 Task: Copy the selected folder to the 'Junk Email' folder.
Action: Mouse moved to (185, 27)
Screenshot: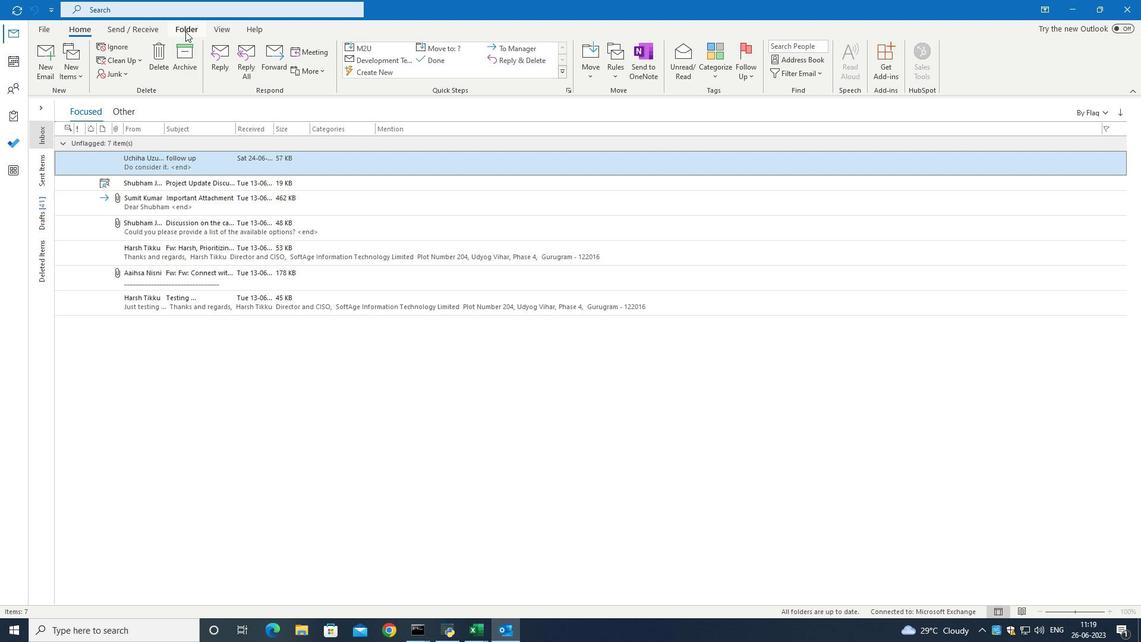 
Action: Mouse pressed left at (185, 27)
Screenshot: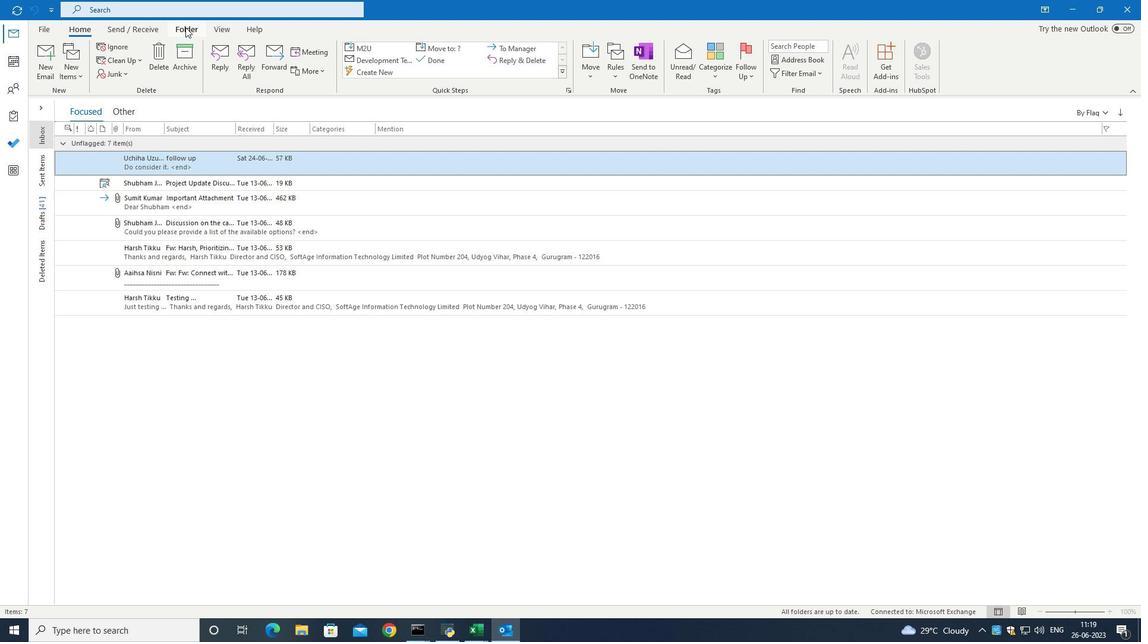 
Action: Mouse moved to (167, 45)
Screenshot: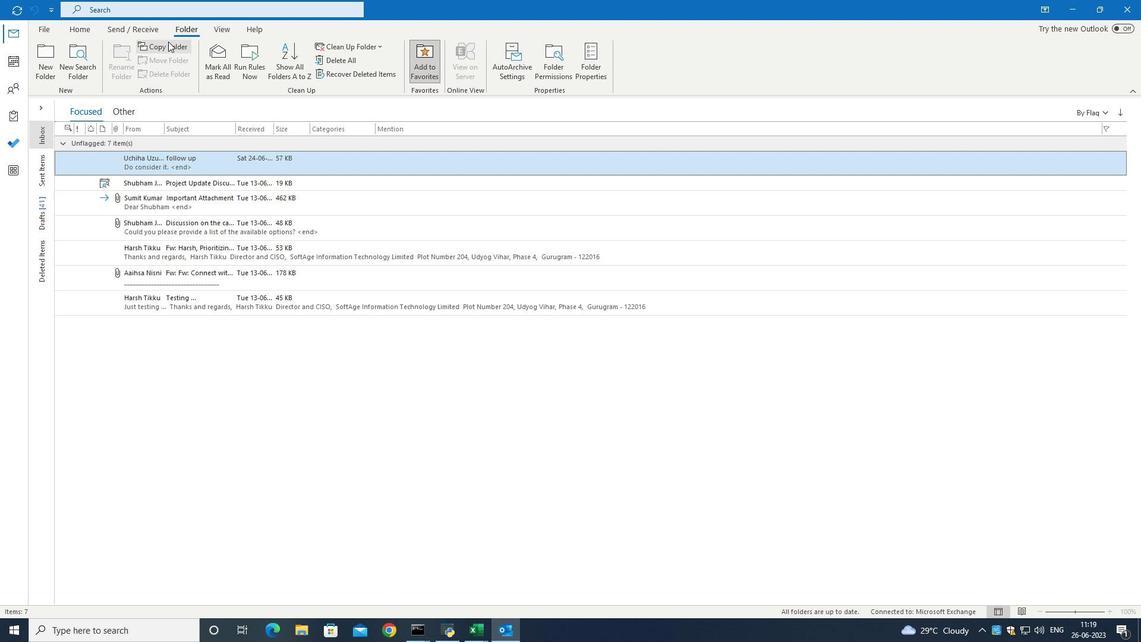 
Action: Mouse pressed left at (167, 45)
Screenshot: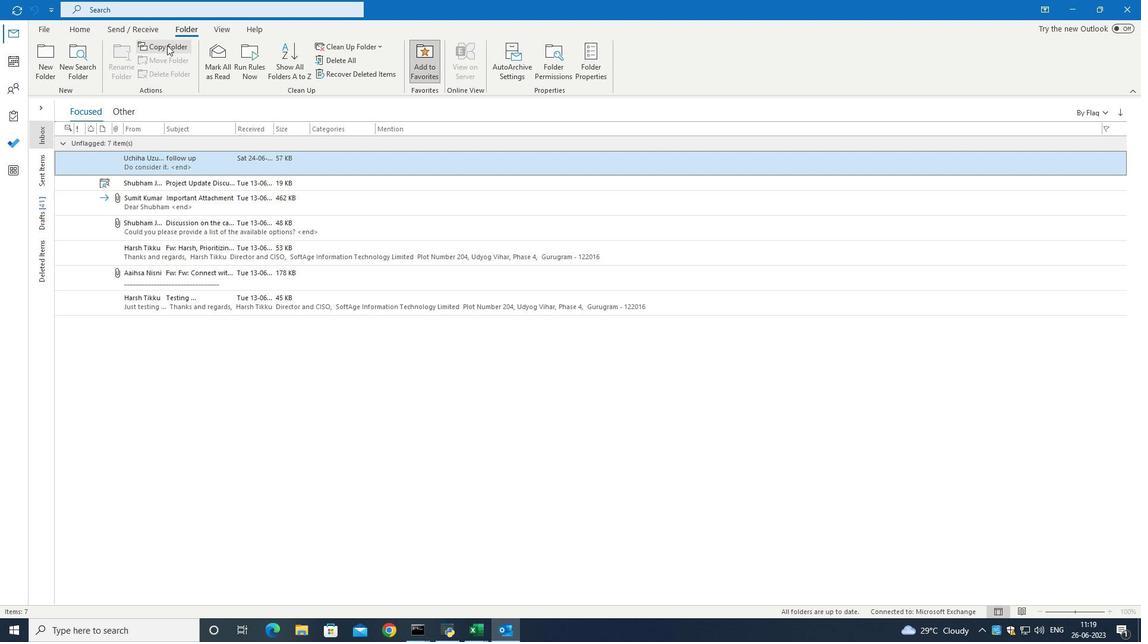 
Action: Mouse moved to (515, 283)
Screenshot: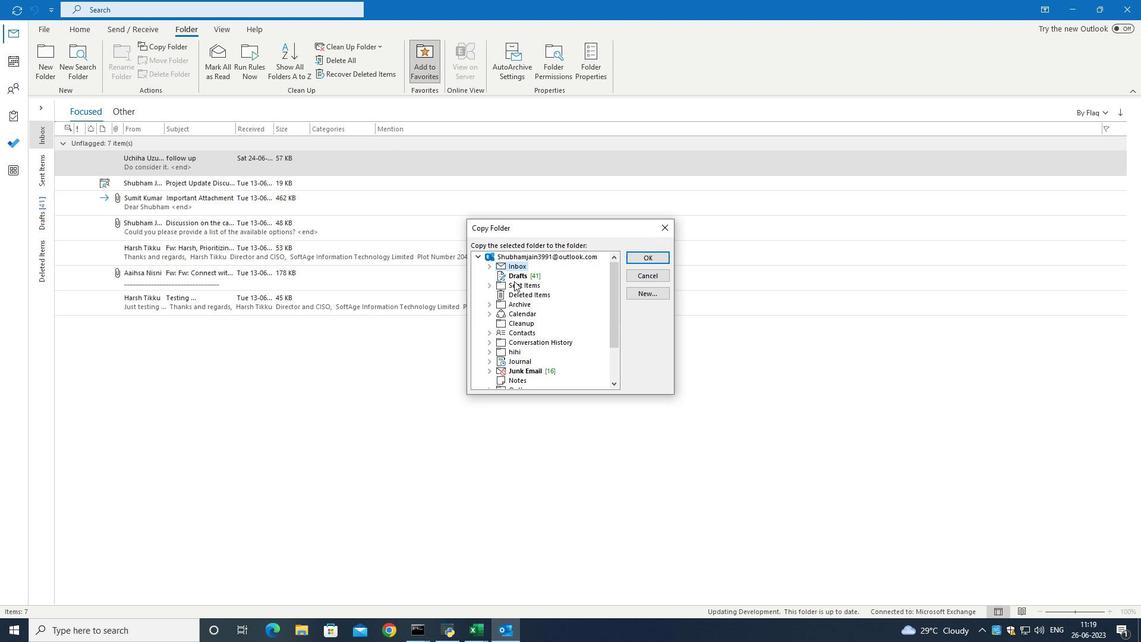 
Action: Mouse pressed left at (515, 283)
Screenshot: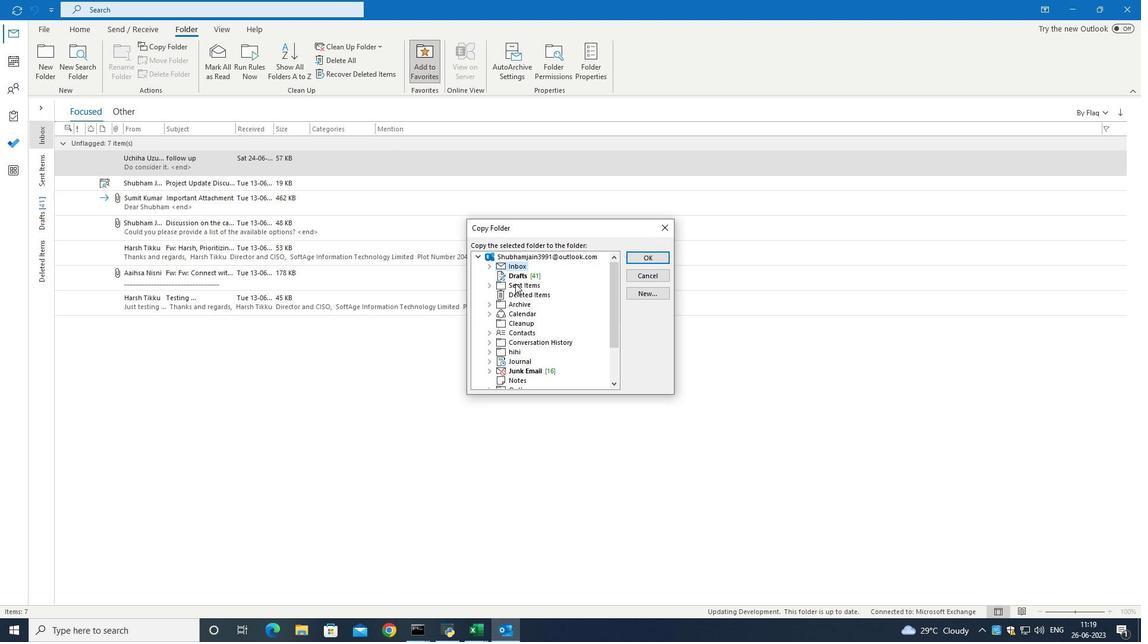 
Action: Mouse moved to (642, 255)
Screenshot: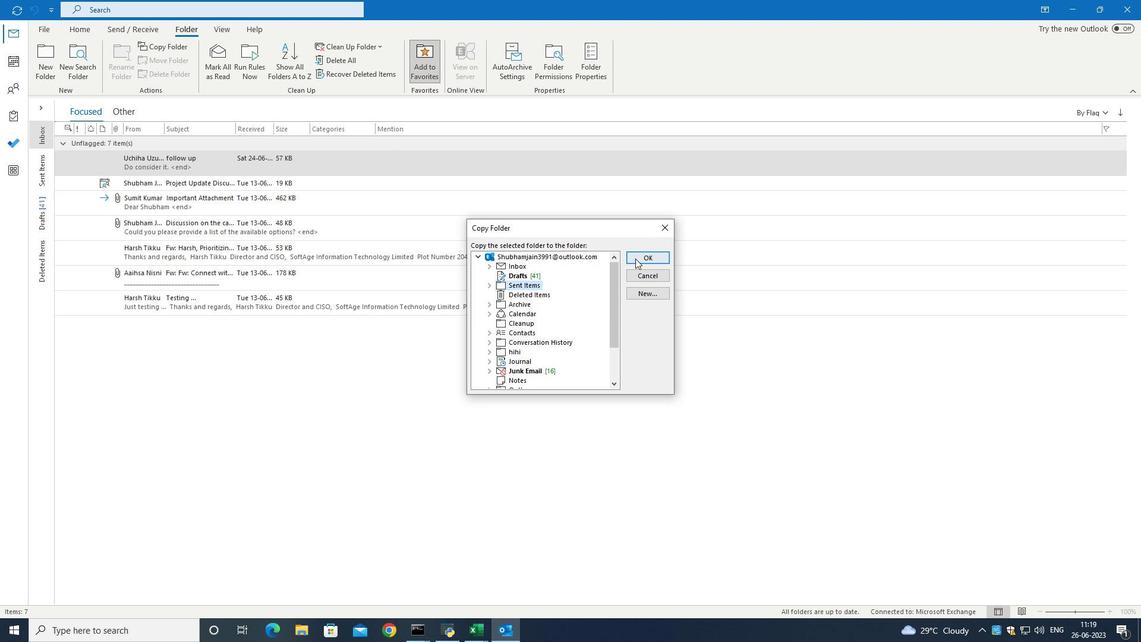 
Action: Mouse pressed left at (642, 255)
Screenshot: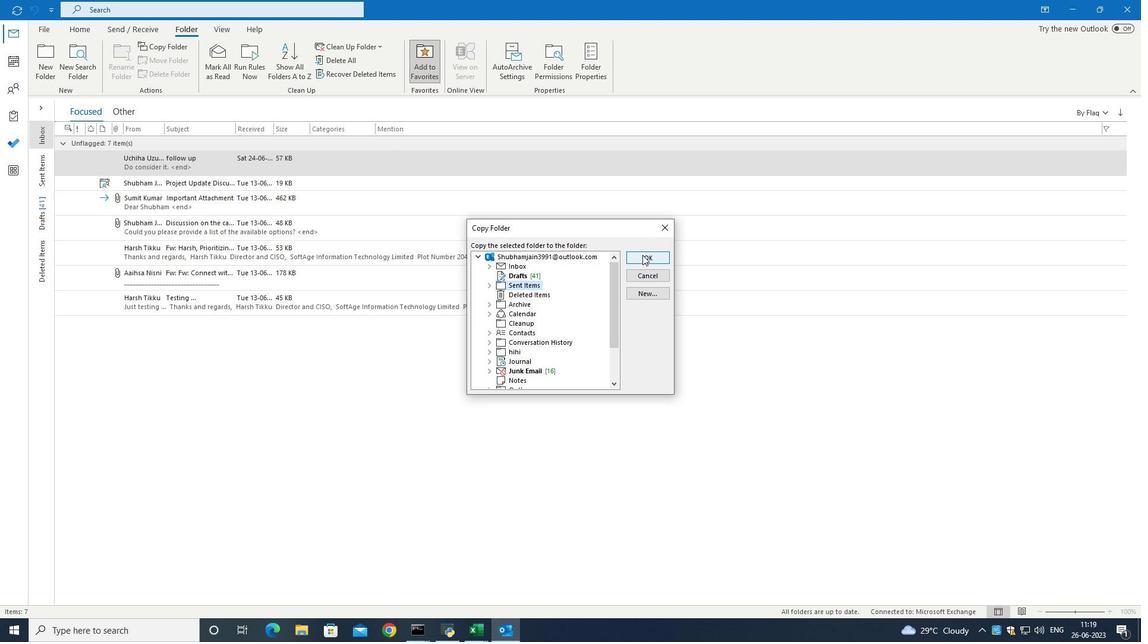 
Action: Mouse moved to (642, 255)
Screenshot: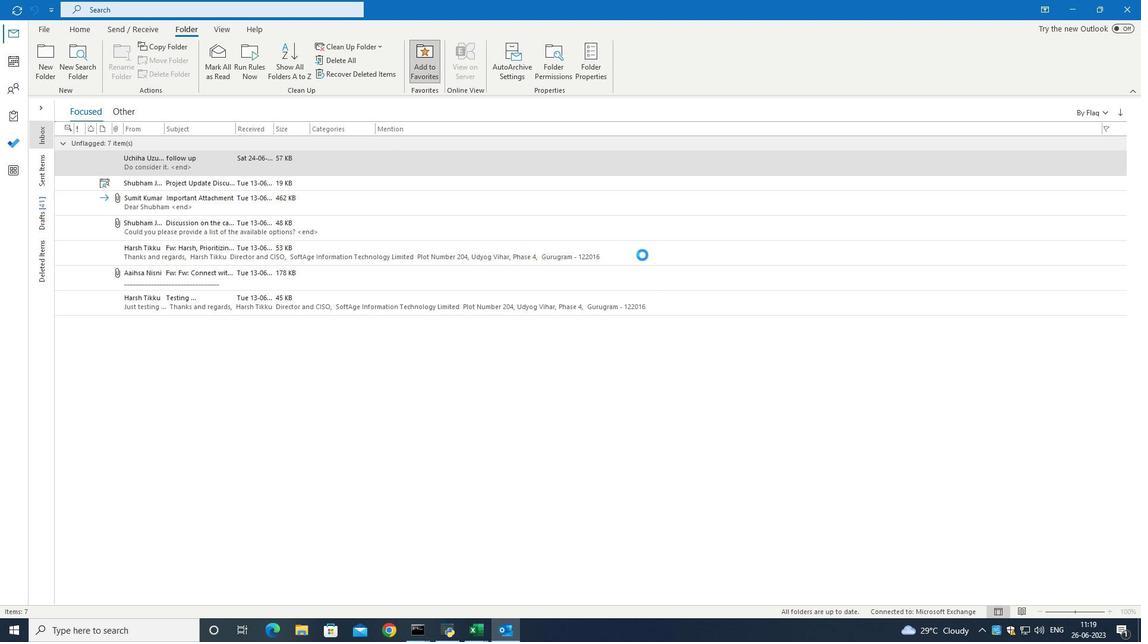 
